 Task: Sort the products in the category "American" by best match.
Action: Mouse moved to (989, 321)
Screenshot: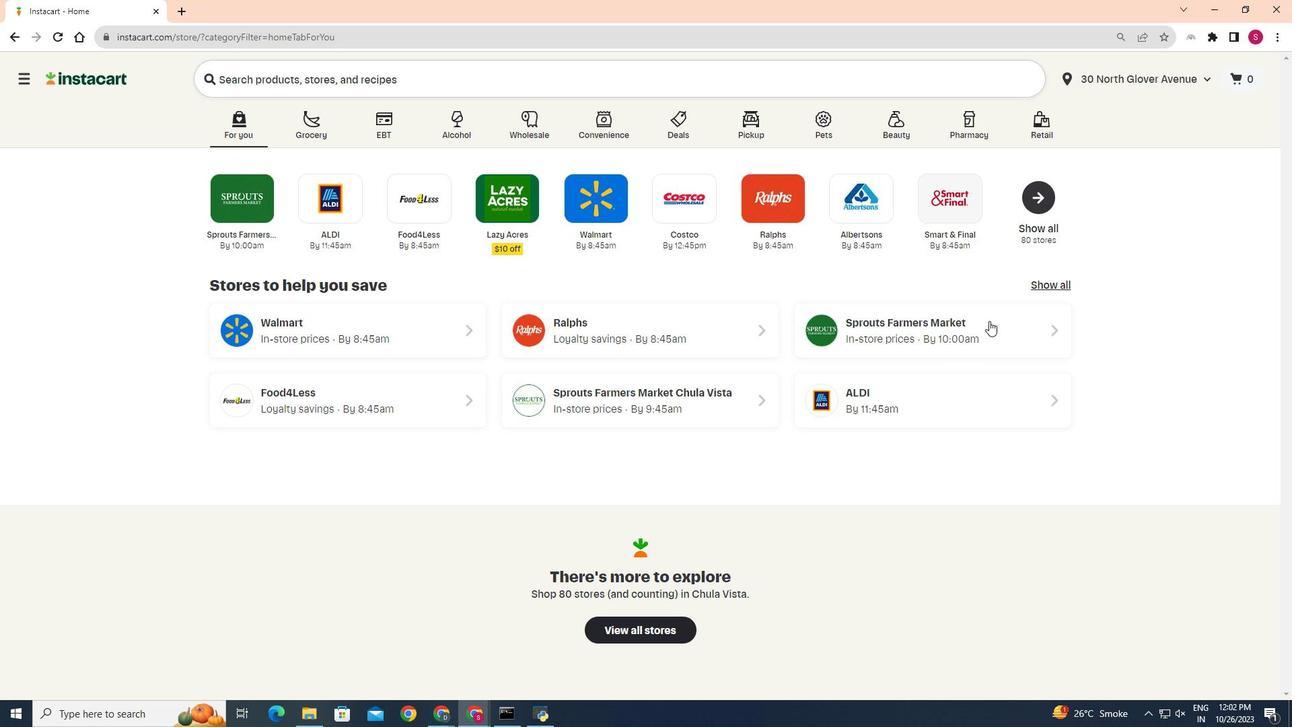 
Action: Mouse pressed left at (989, 321)
Screenshot: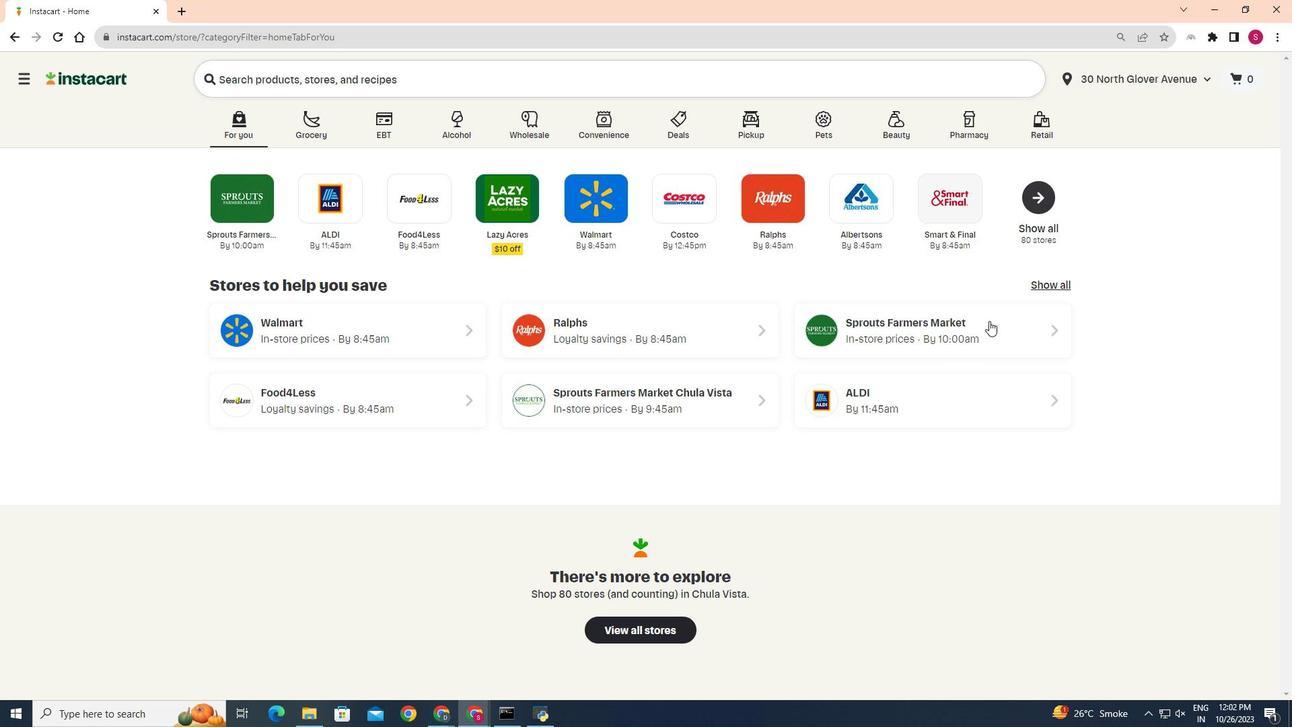
Action: Mouse moved to (25, 571)
Screenshot: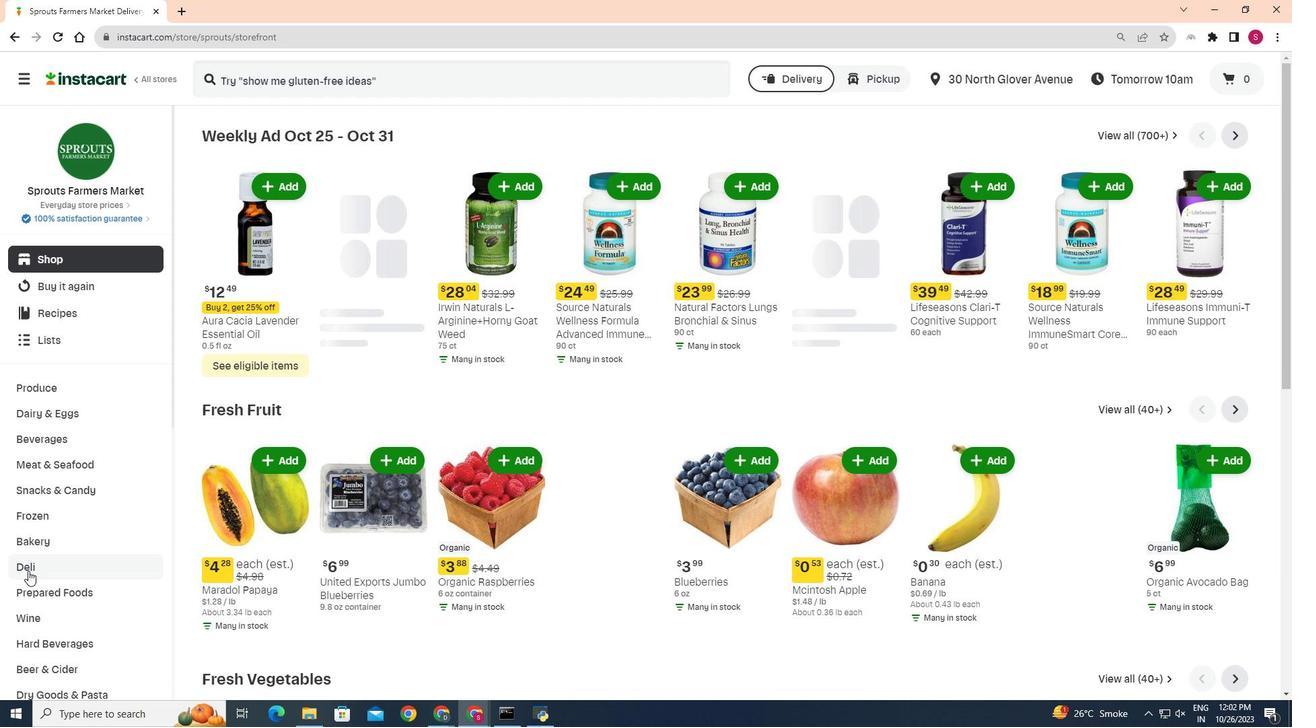 
Action: Mouse pressed left at (25, 571)
Screenshot: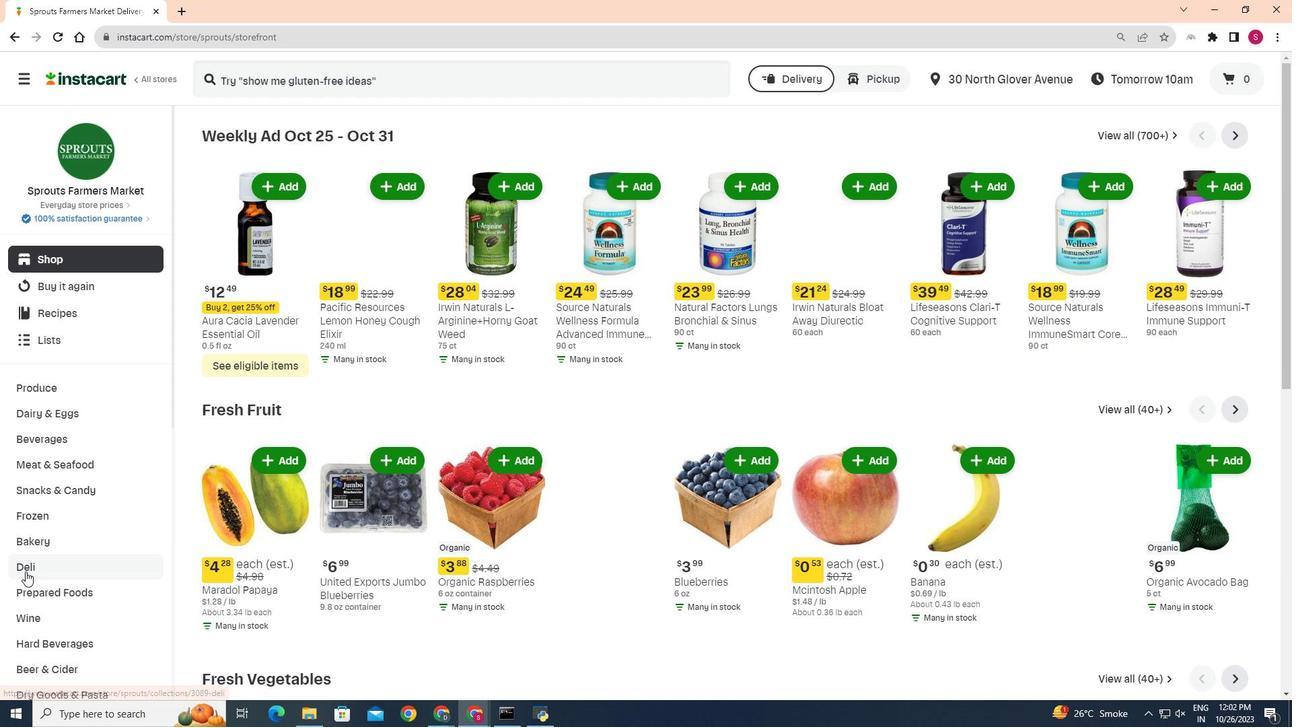 
Action: Mouse moved to (360, 166)
Screenshot: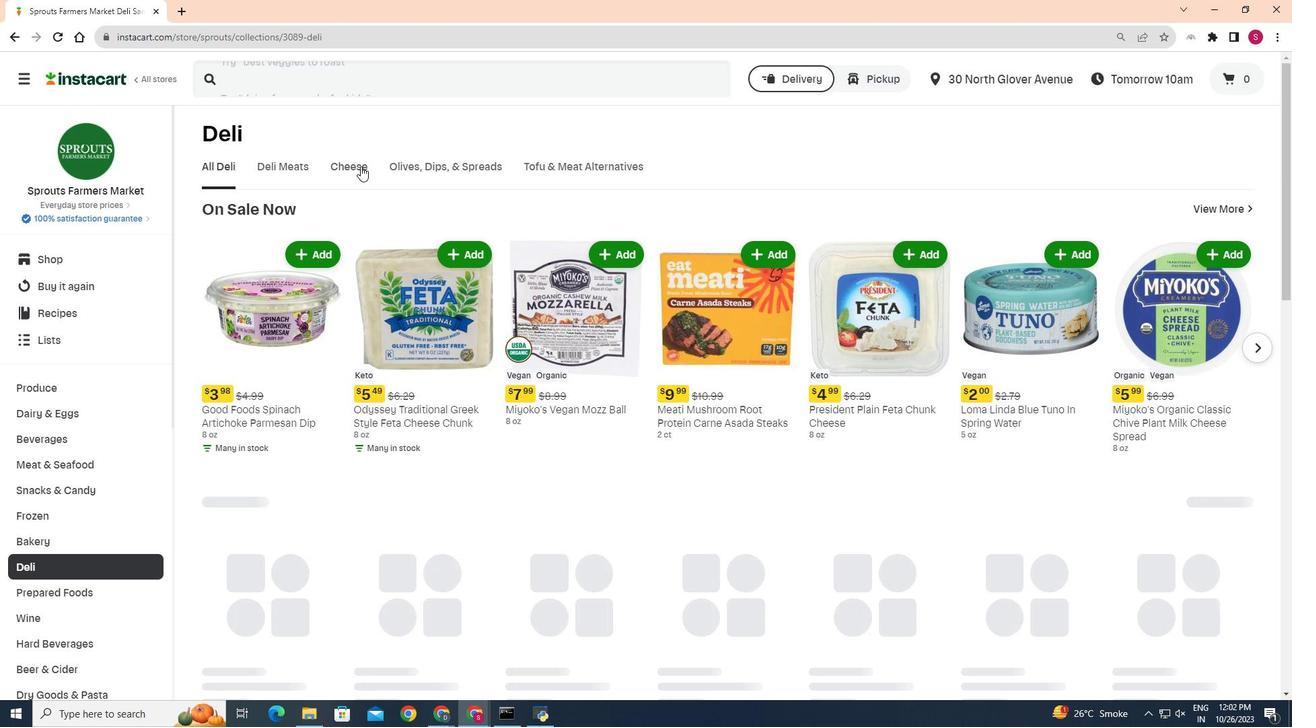 
Action: Mouse pressed left at (360, 166)
Screenshot: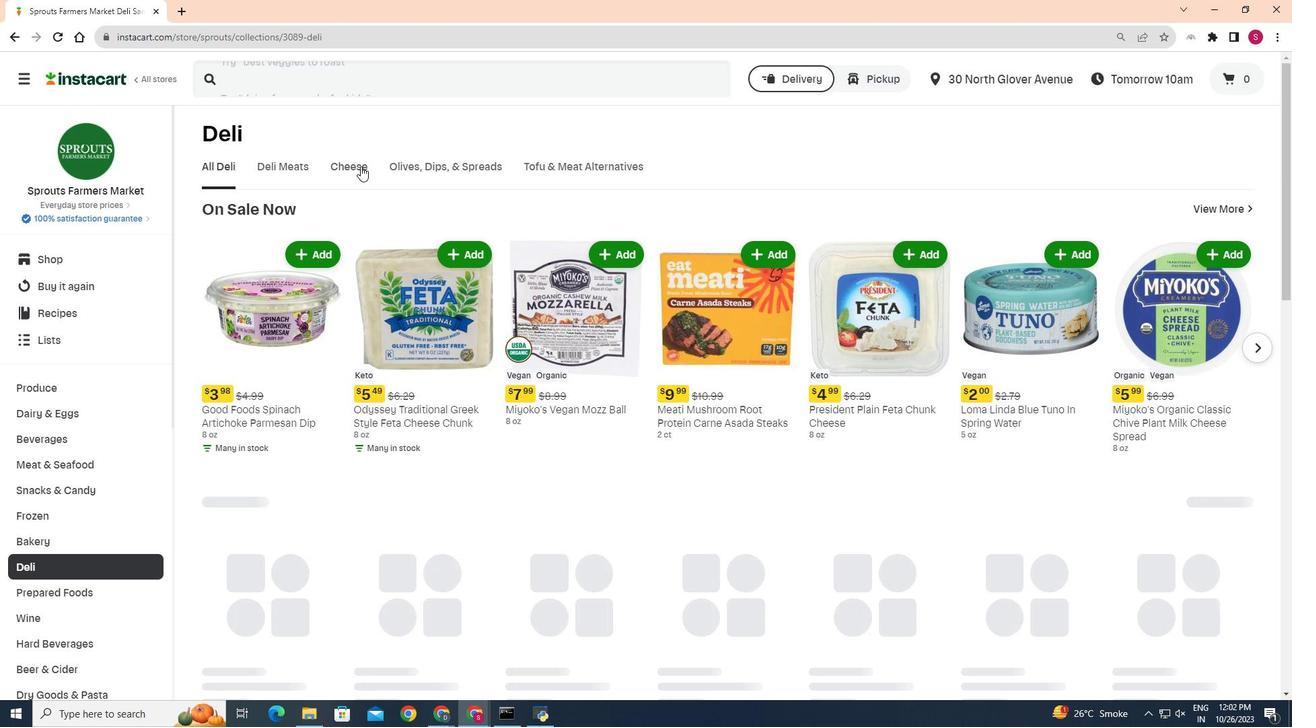 
Action: Mouse moved to (754, 220)
Screenshot: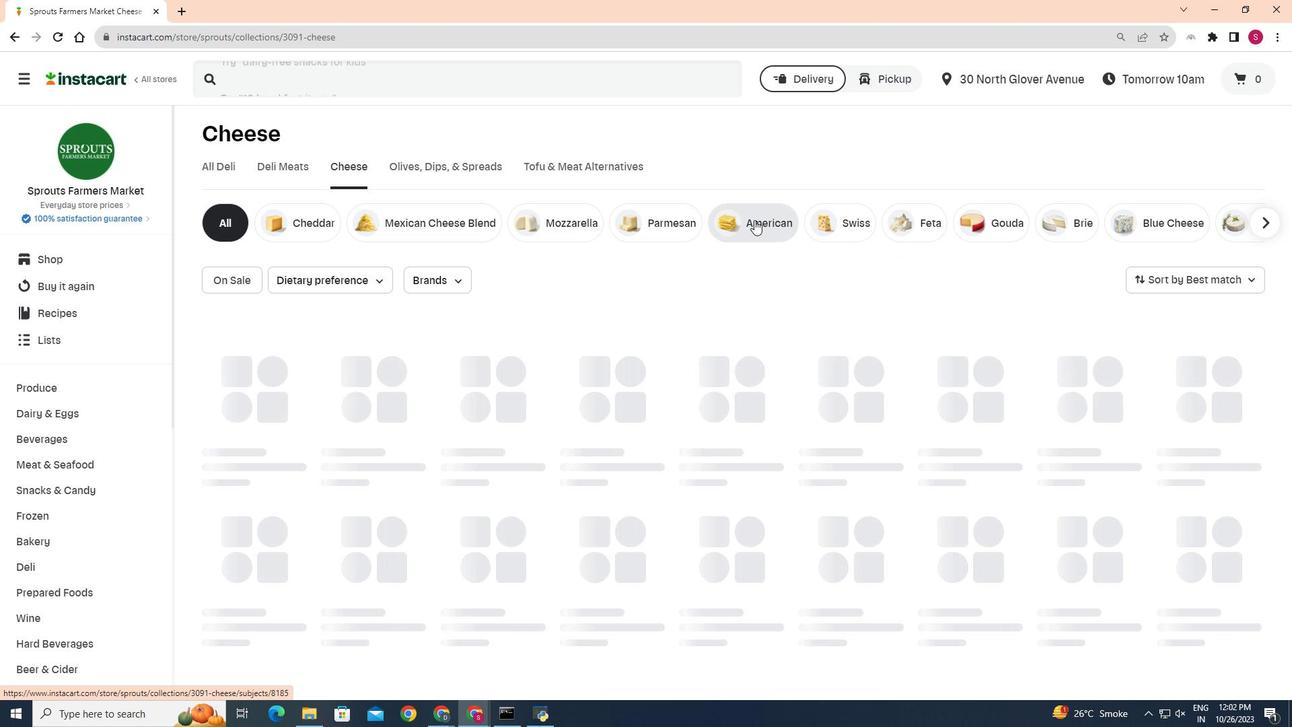
Action: Mouse pressed left at (754, 220)
Screenshot: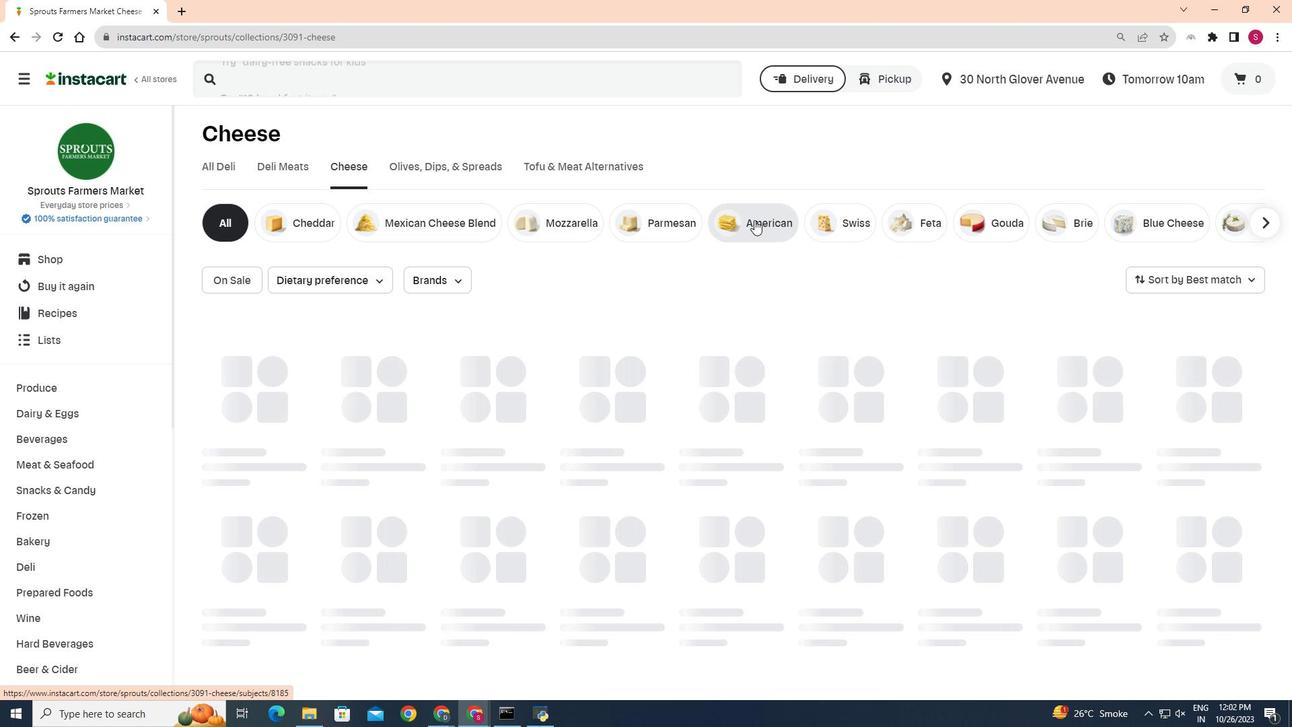 
Action: Mouse moved to (1225, 269)
Screenshot: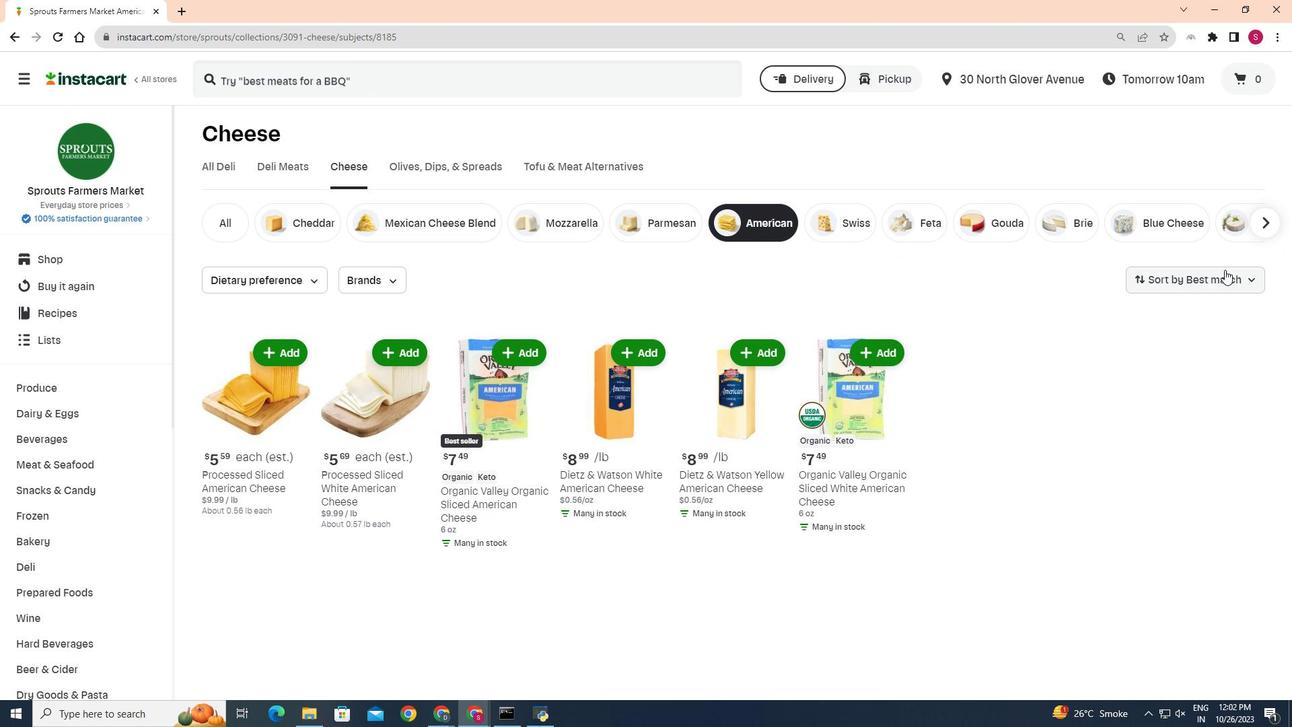 
Action: Mouse pressed left at (1225, 269)
Screenshot: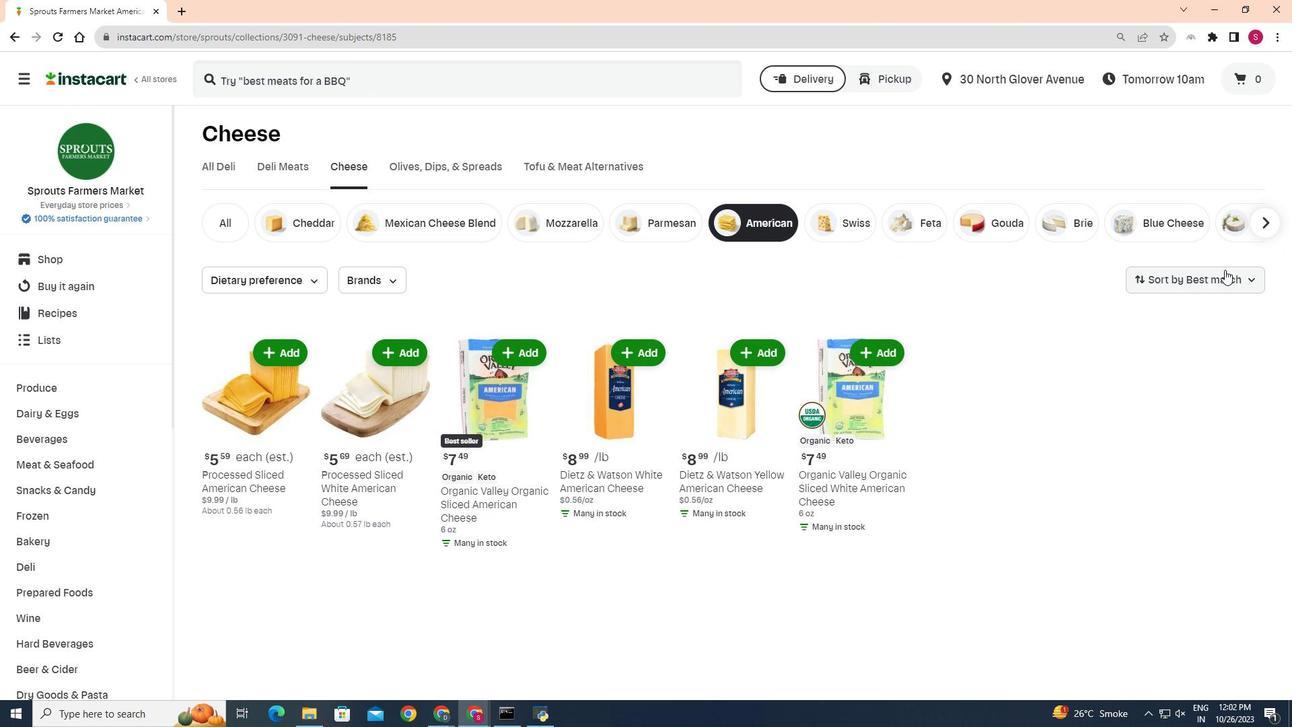 
Action: Mouse moved to (1188, 313)
Screenshot: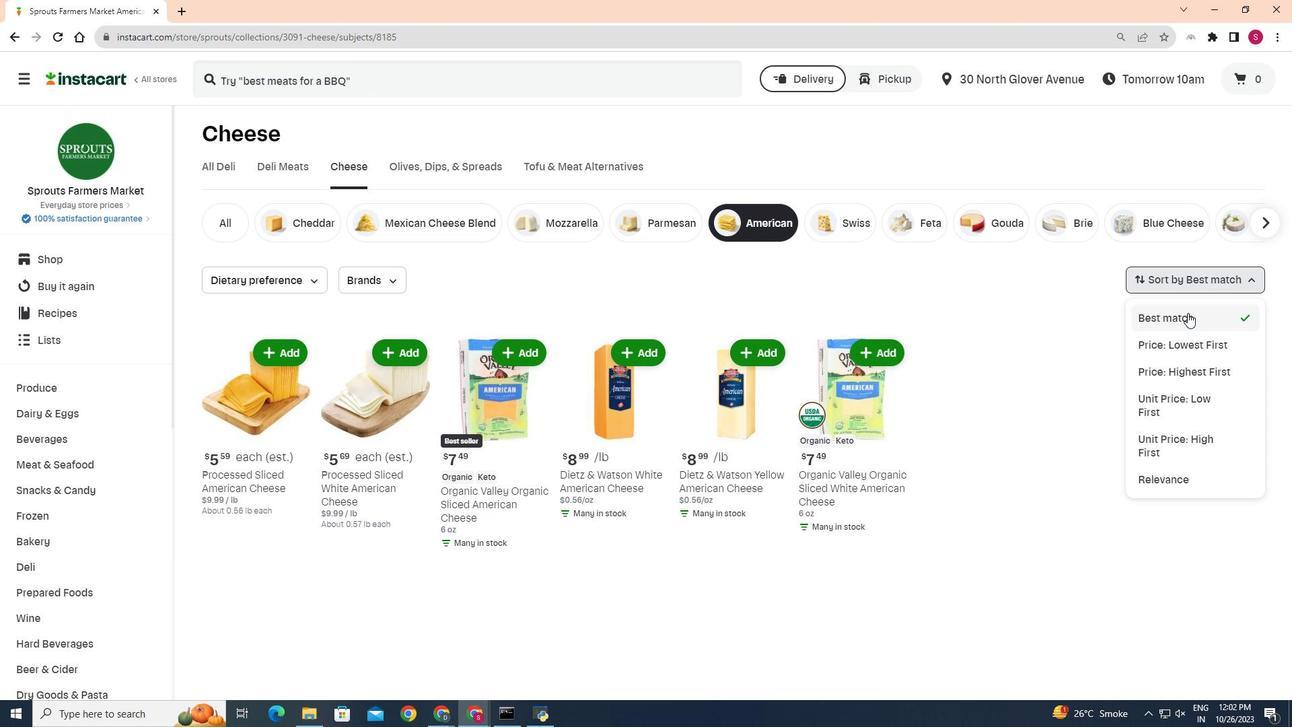 
Action: Mouse pressed left at (1188, 313)
Screenshot: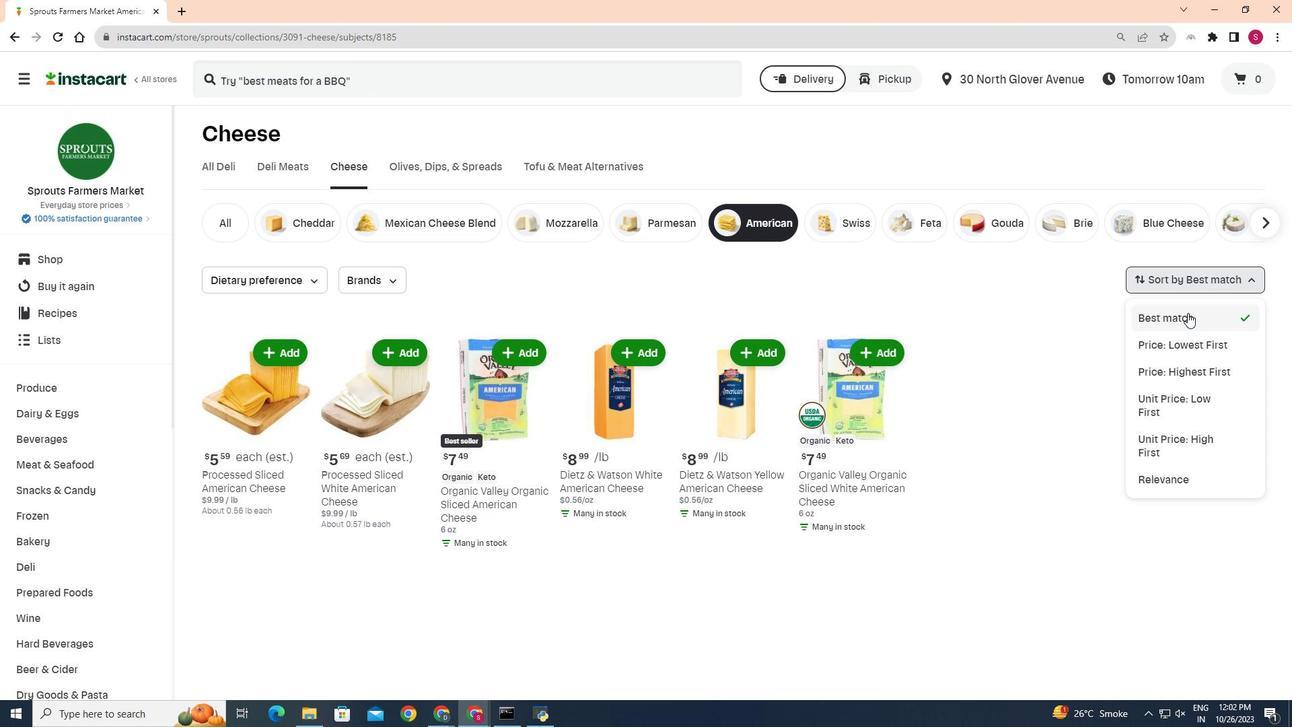 
Action: Mouse moved to (1024, 331)
Screenshot: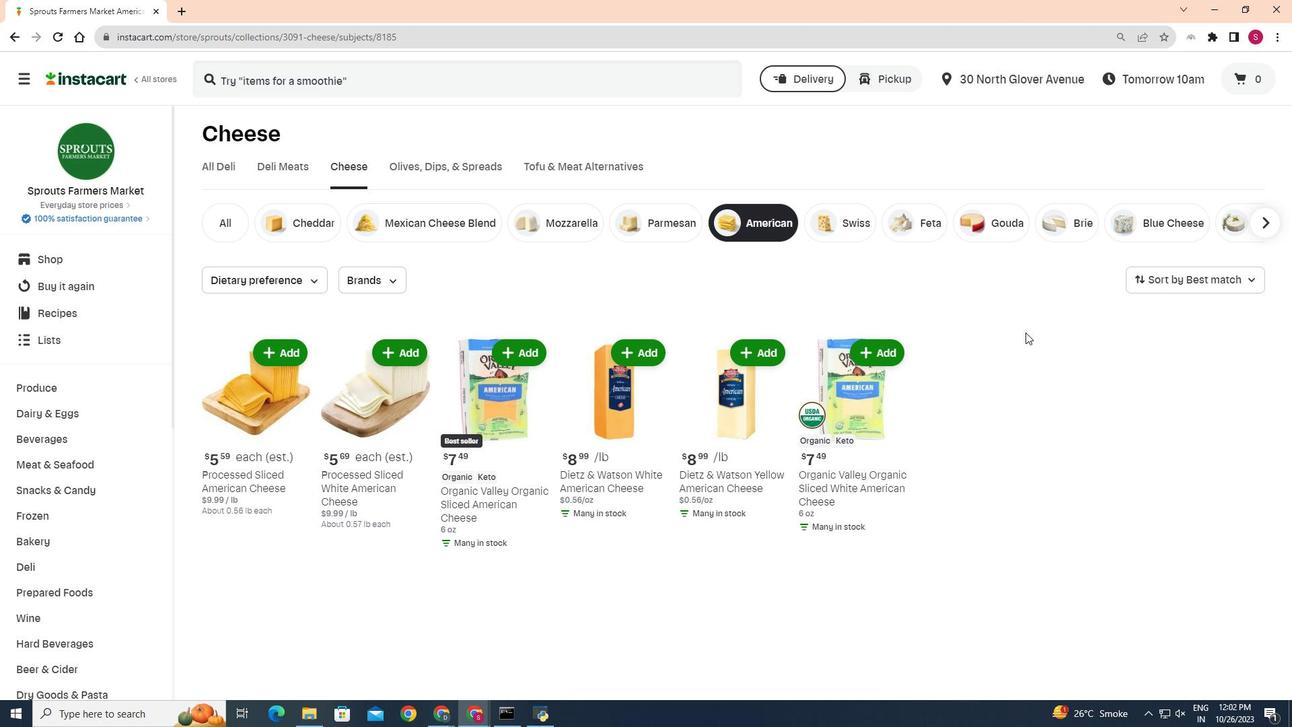 
